 Task: Zoom the drawing page to full screen.
Action: Mouse moved to (94, 73)
Screenshot: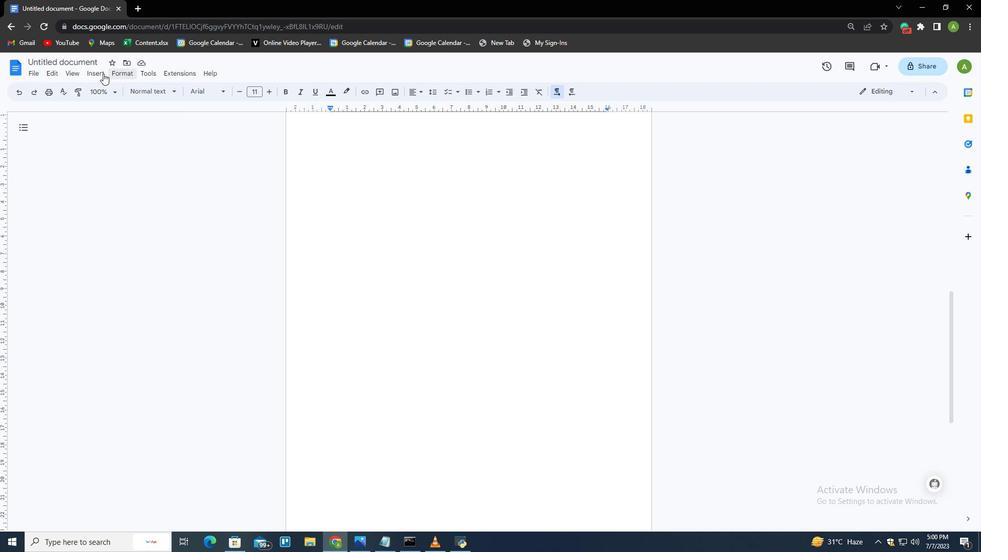 
Action: Mouse pressed left at (94, 73)
Screenshot: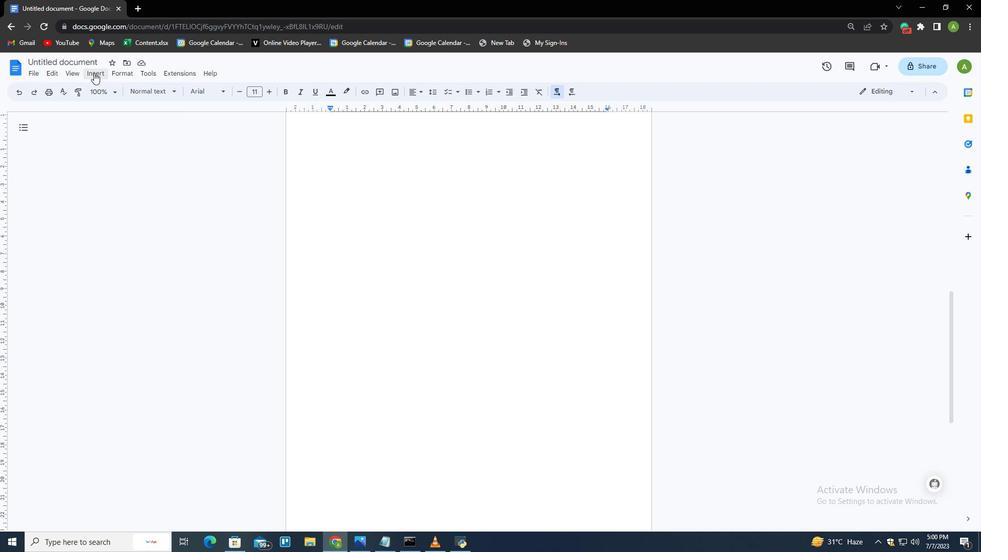 
Action: Mouse moved to (110, 118)
Screenshot: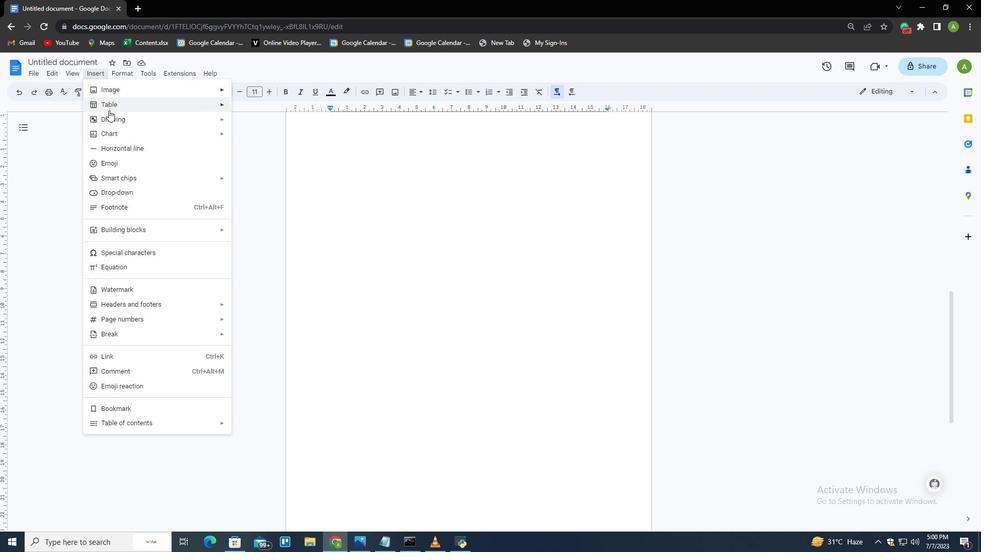 
Action: Mouse pressed left at (110, 118)
Screenshot: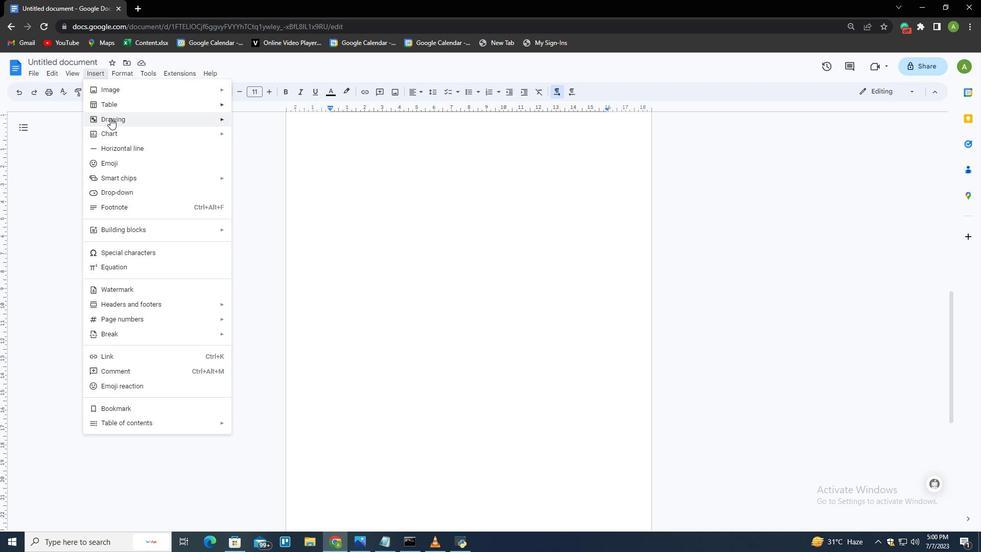 
Action: Mouse moved to (265, 123)
Screenshot: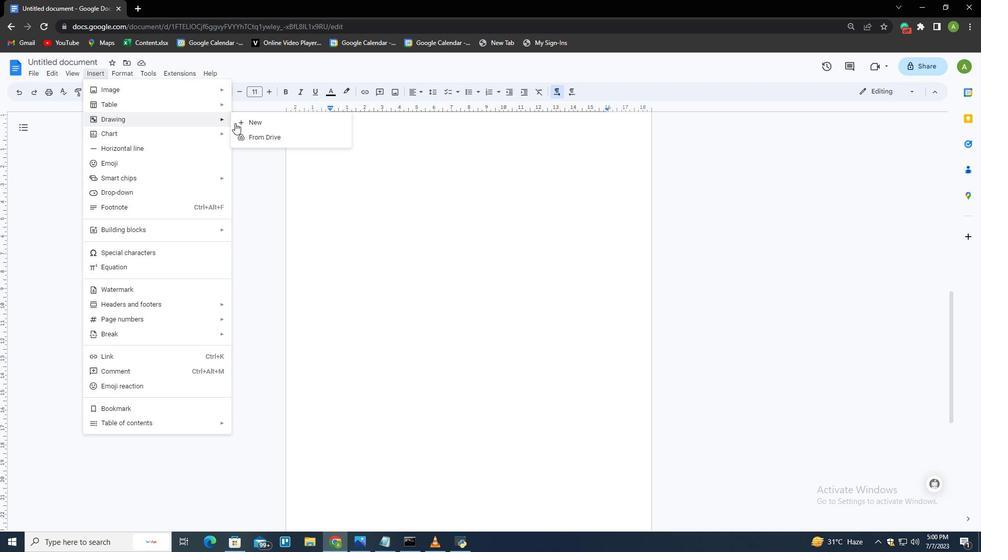 
Action: Mouse pressed left at (265, 123)
Screenshot: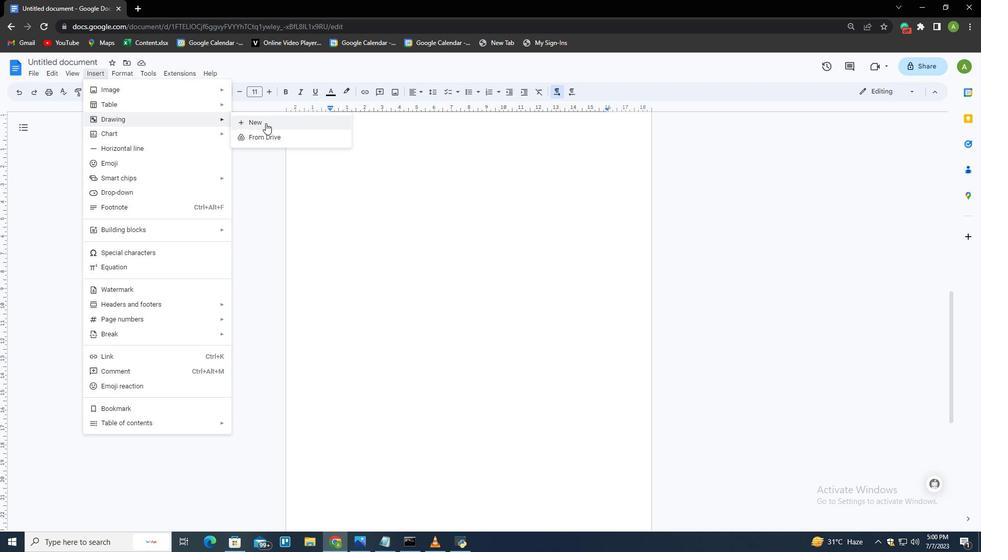 
Action: Mouse moved to (329, 113)
Screenshot: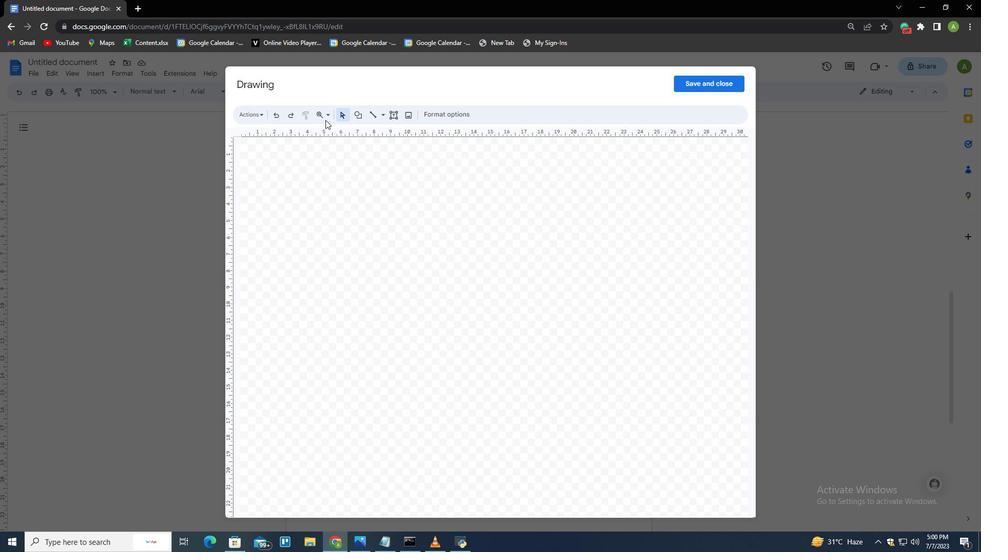 
Action: Mouse pressed left at (329, 113)
Screenshot: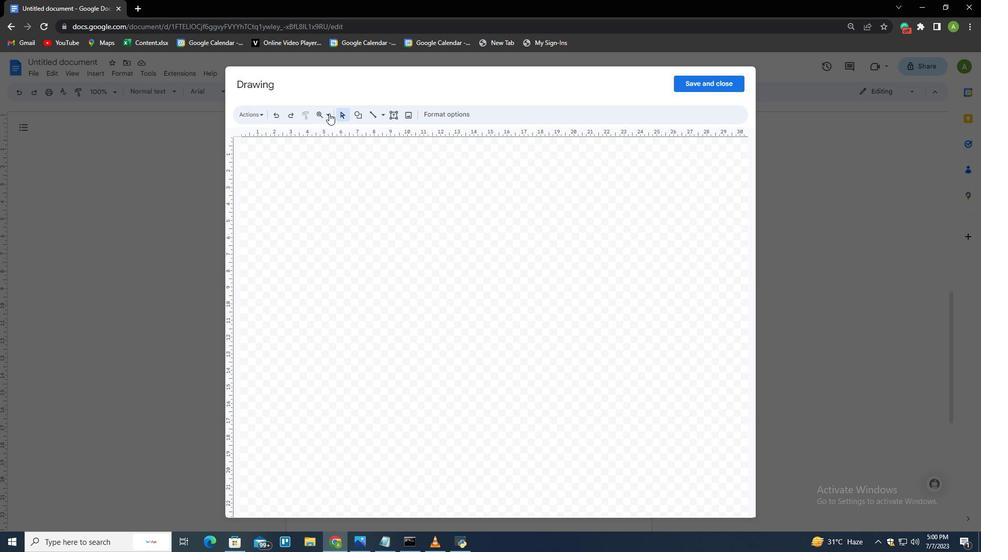 
Action: Mouse moved to (353, 229)
Screenshot: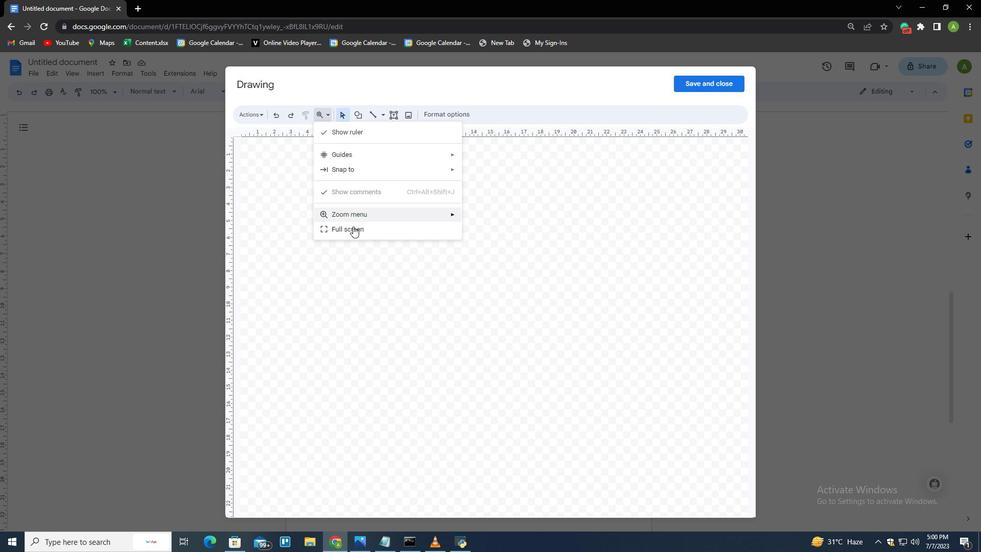 
Action: Mouse pressed left at (353, 229)
Screenshot: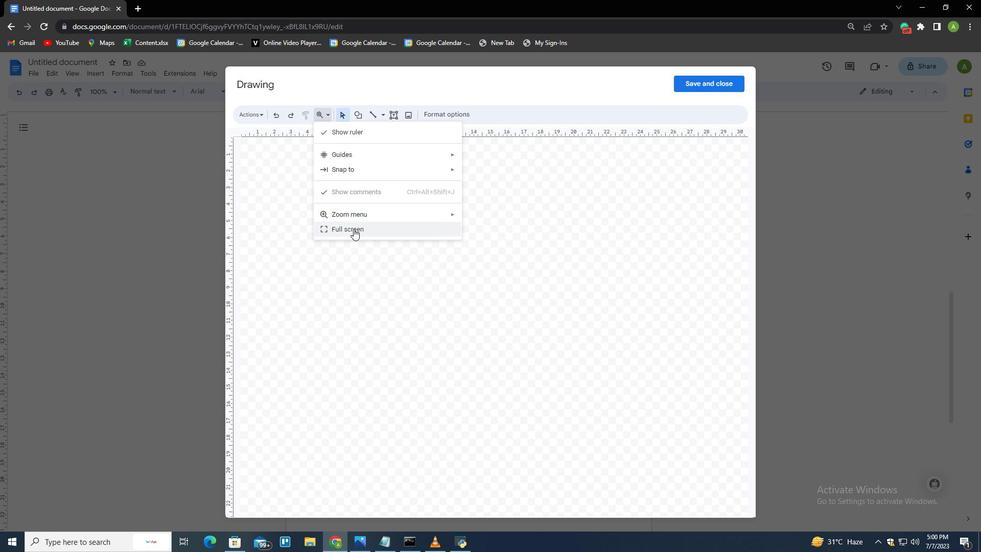 
